 Task: Find and install a Visual Studio Code extension for HTML formatting.
Action: Mouse moved to (5, 139)
Screenshot: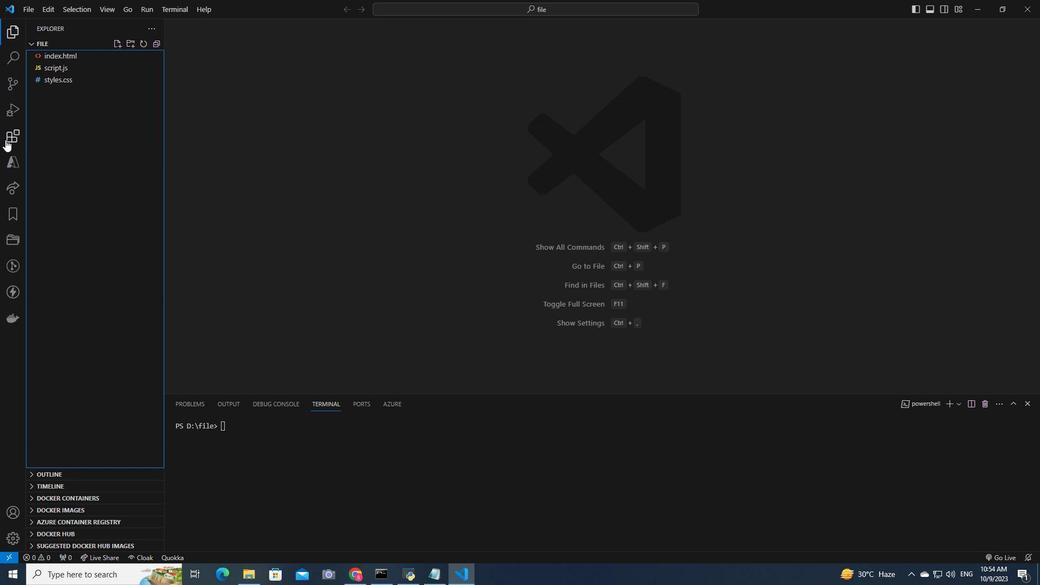 
Action: Mouse pressed left at (5, 139)
Screenshot: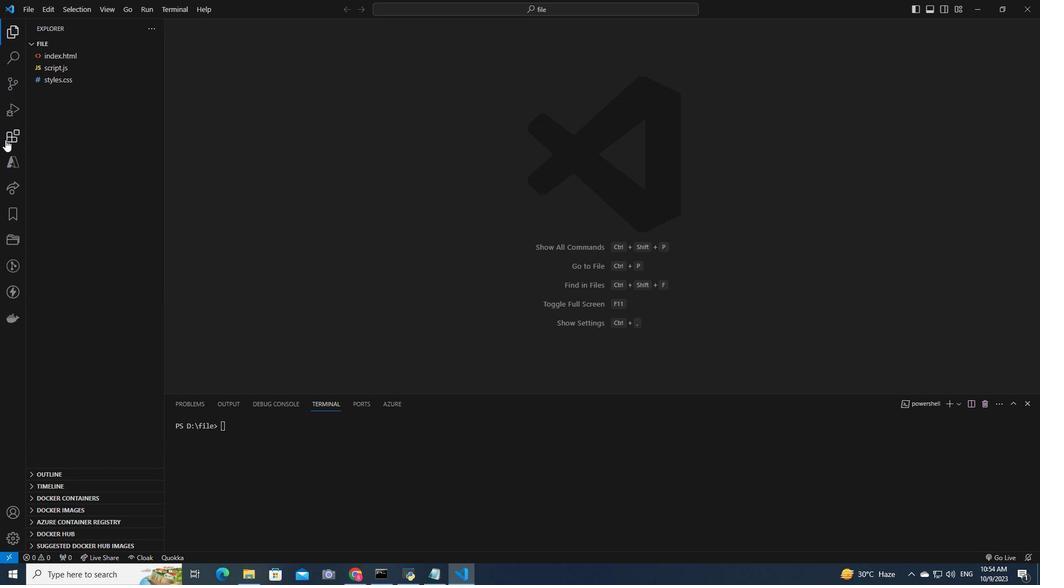 
Action: Mouse moved to (104, 49)
Screenshot: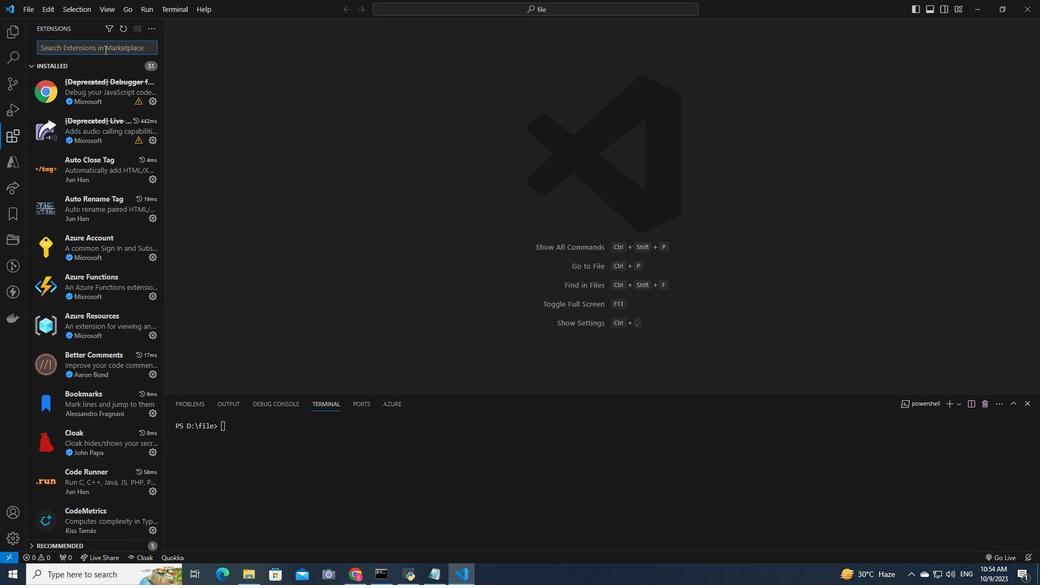 
Action: Mouse pressed left at (104, 49)
Screenshot: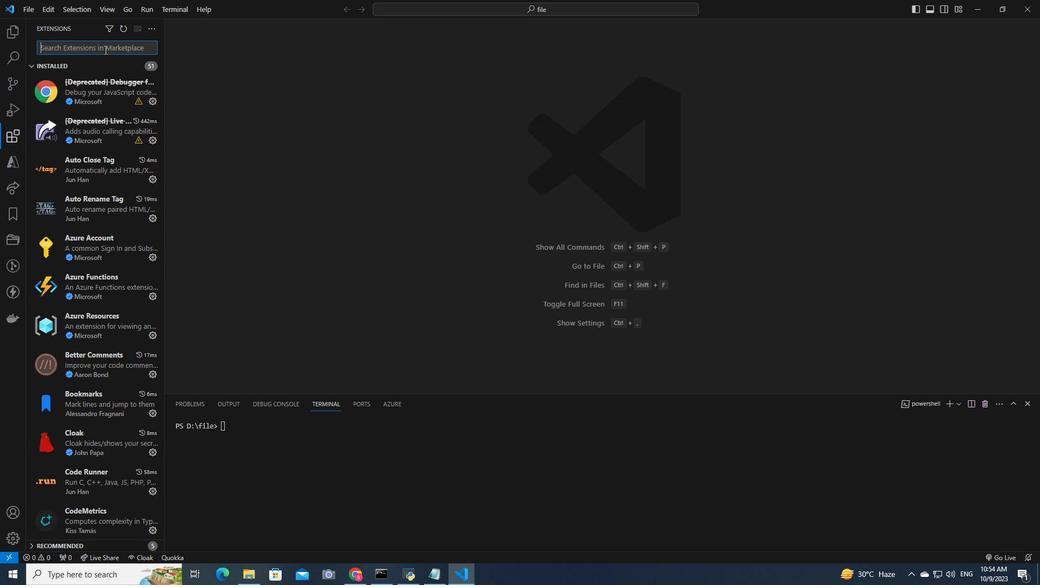 
Action: Key pressed html<Key.space>formatter
Screenshot: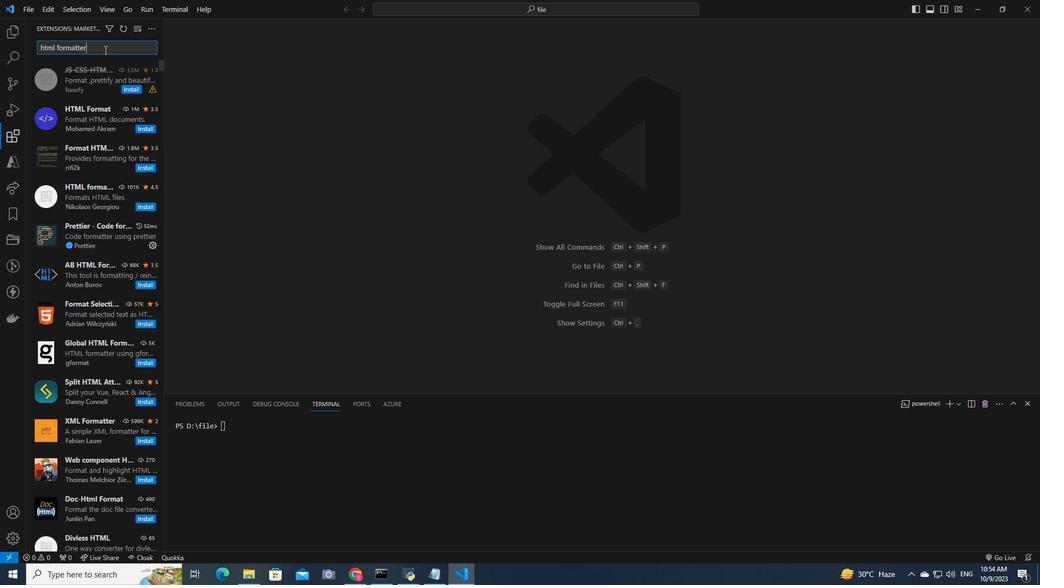 
Action: Mouse moved to (82, 117)
Screenshot: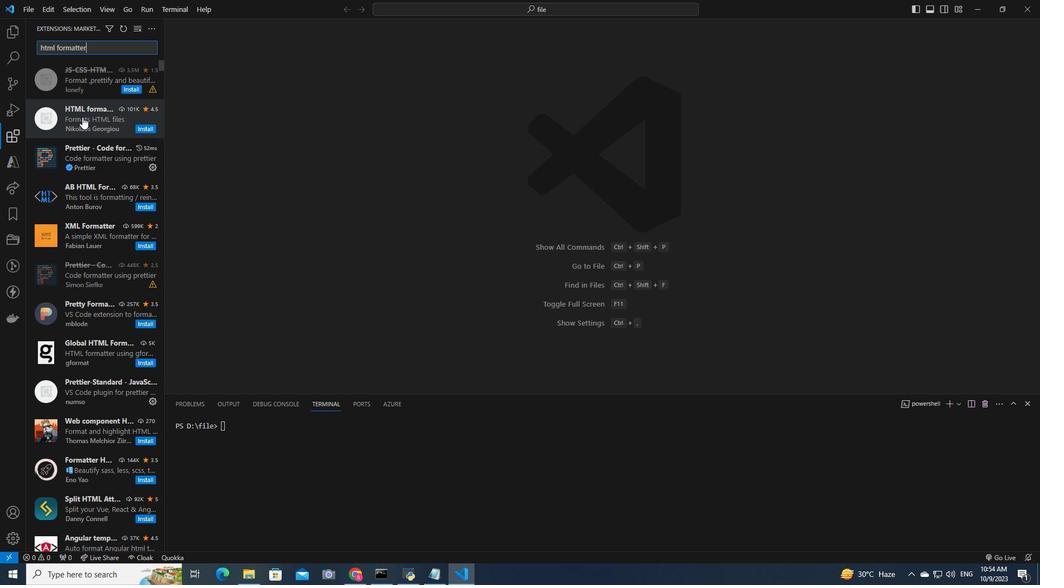
Action: Mouse pressed left at (82, 117)
Screenshot: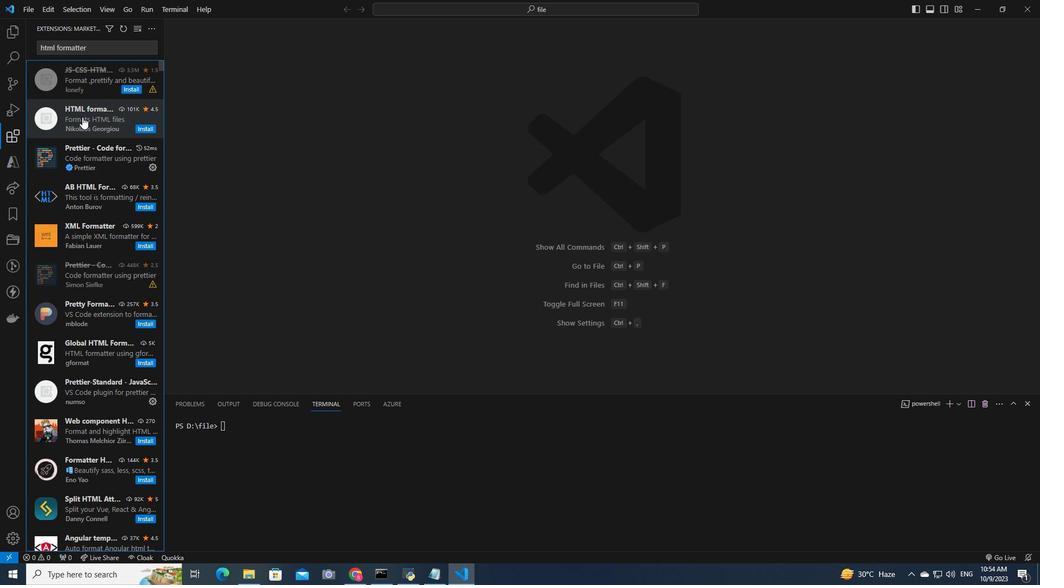 
Action: Mouse moved to (355, 108)
Screenshot: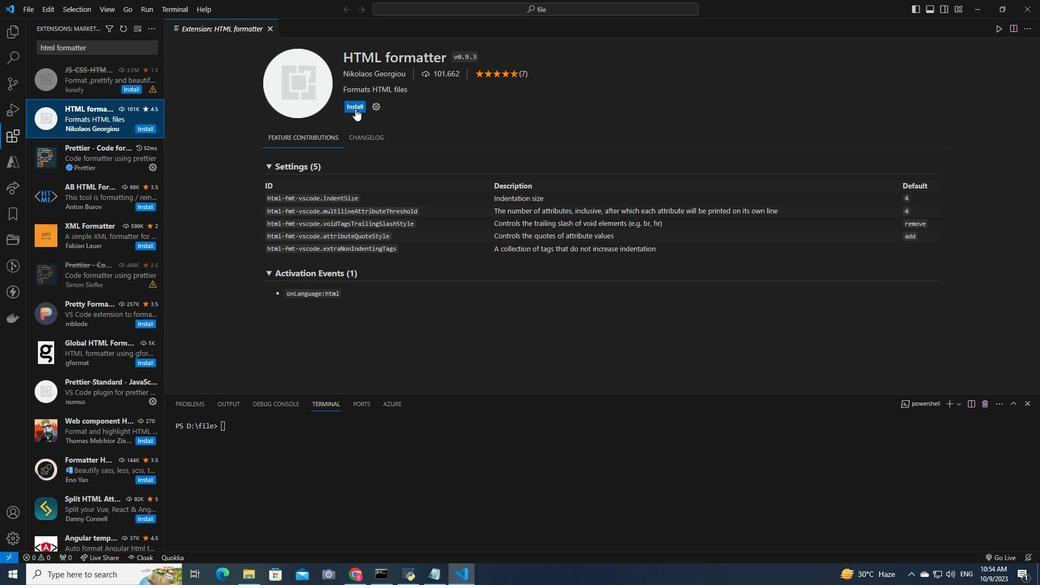 
Action: Mouse pressed left at (355, 108)
Screenshot: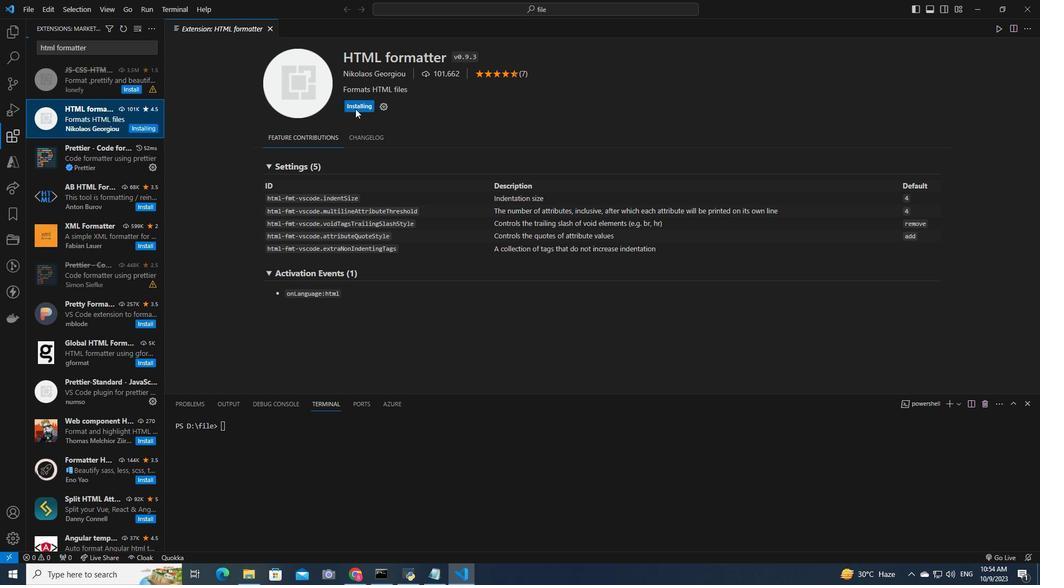 
Action: Mouse moved to (438, 166)
Screenshot: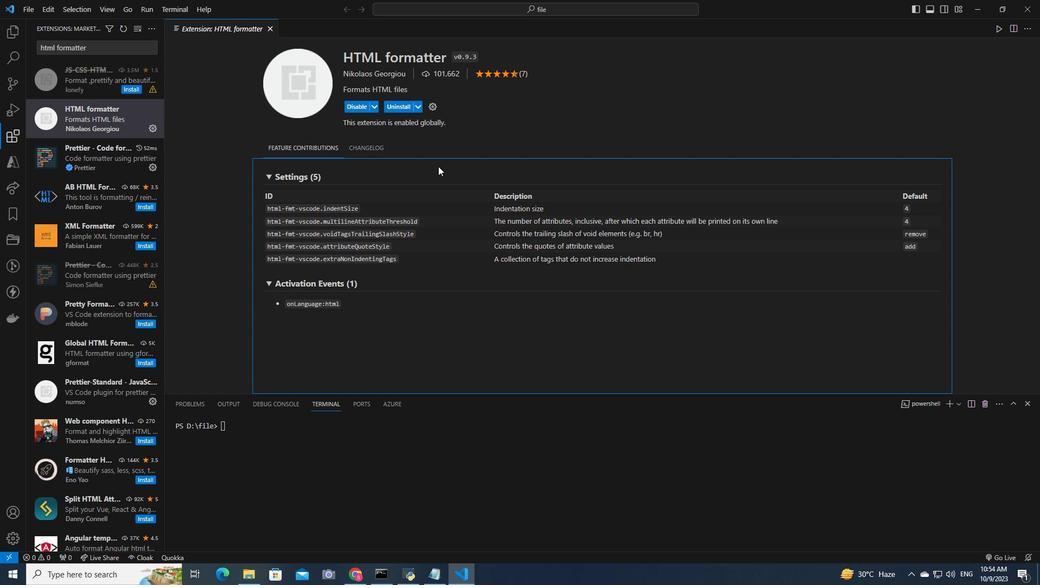 
